 Task: Toggle the pull tags option in the git.
Action: Mouse moved to (23, 611)
Screenshot: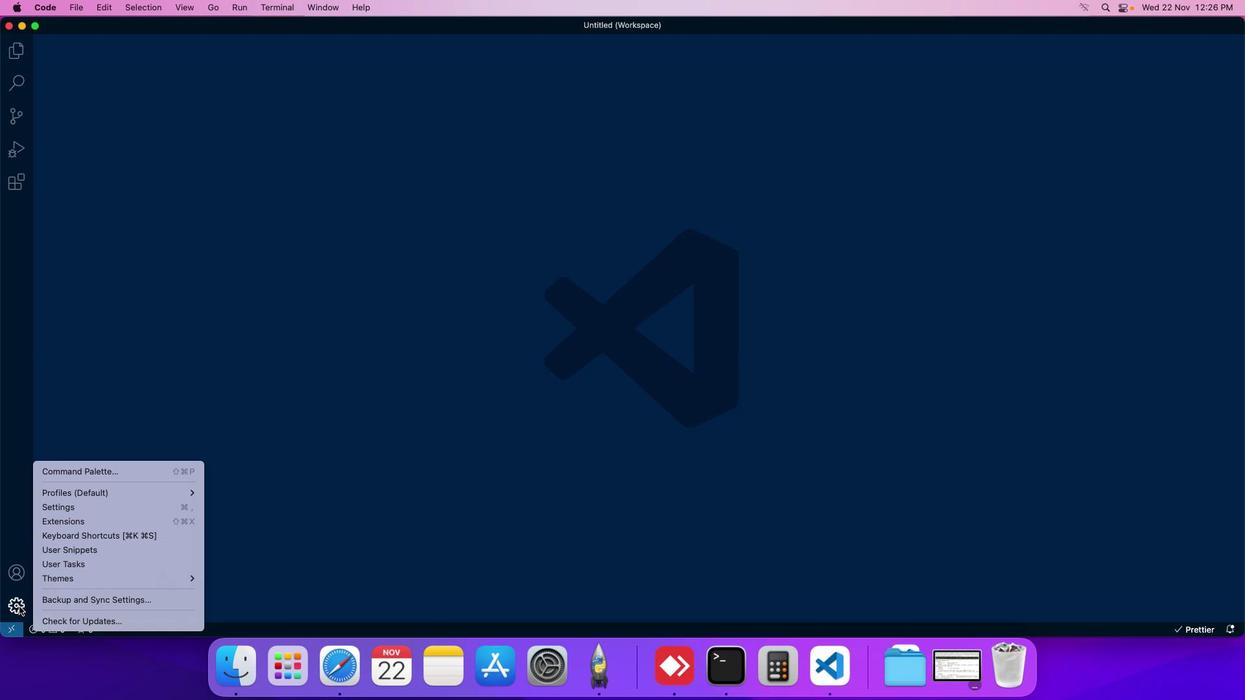 
Action: Mouse pressed left at (23, 611)
Screenshot: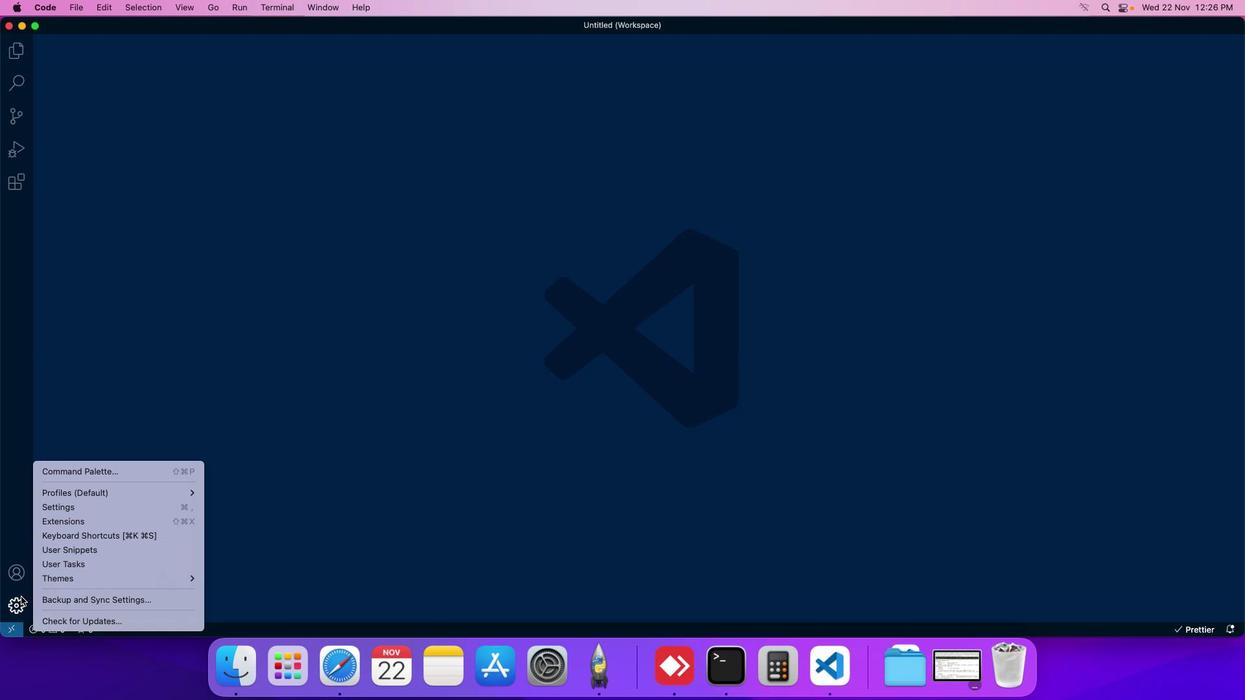 
Action: Mouse moved to (68, 513)
Screenshot: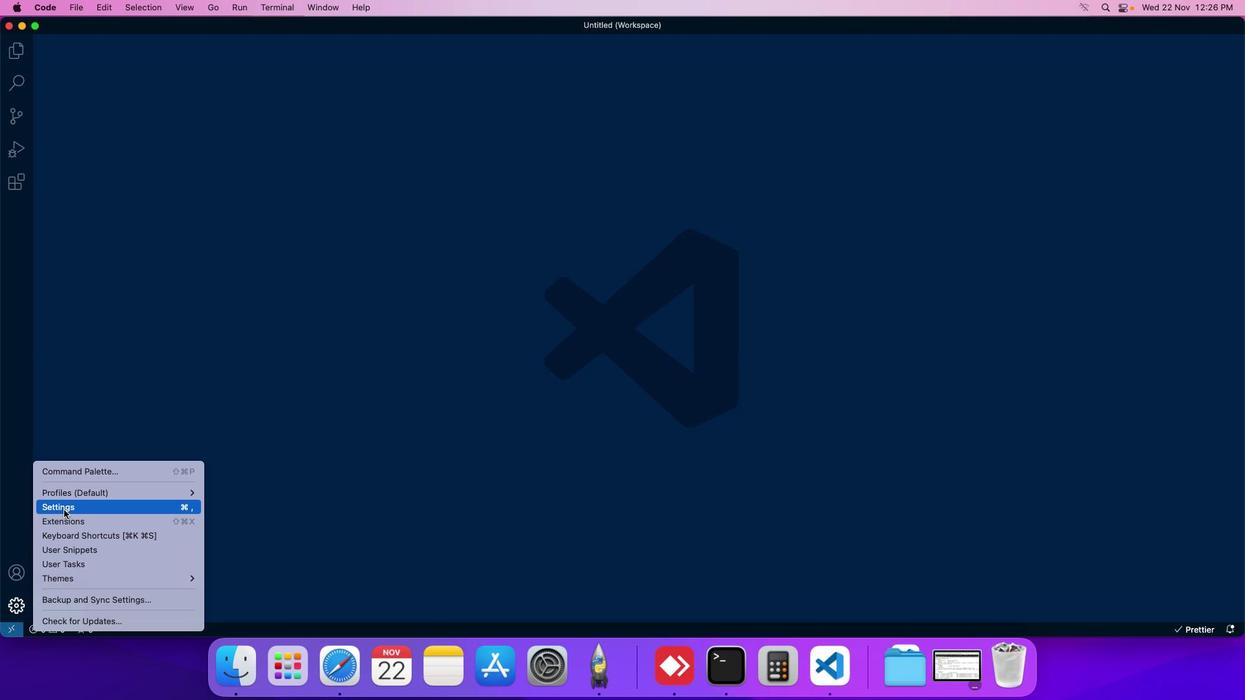 
Action: Mouse pressed left at (68, 513)
Screenshot: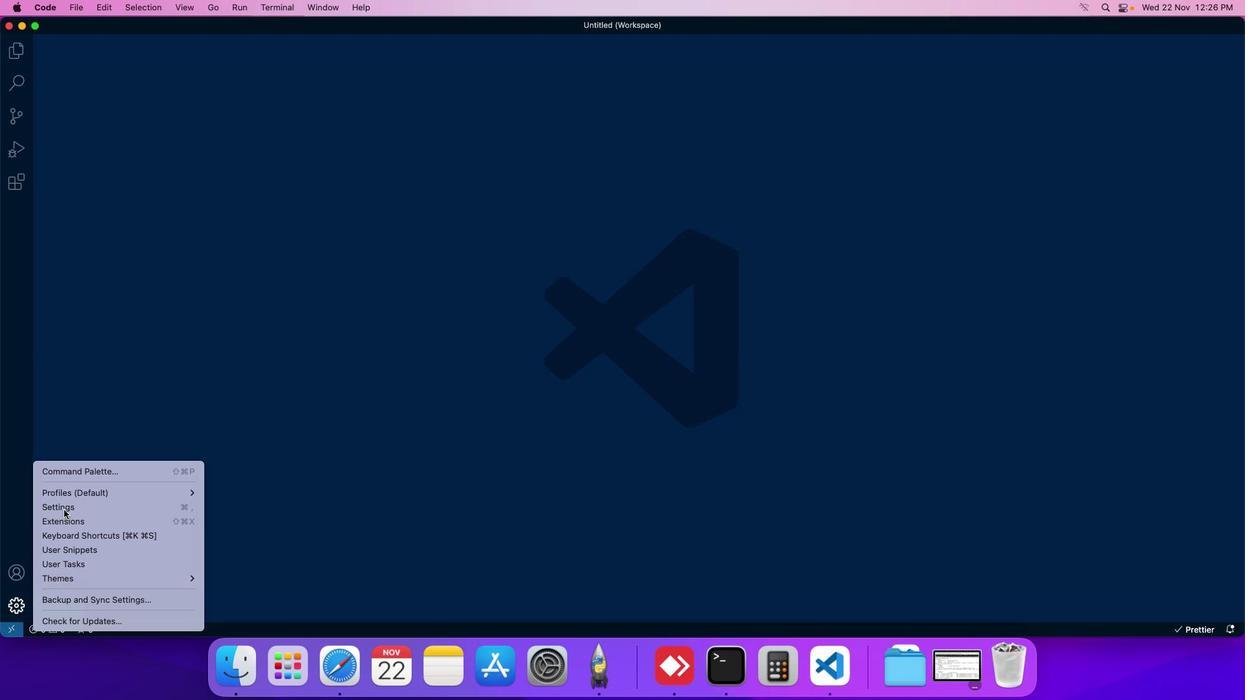 
Action: Mouse moved to (306, 108)
Screenshot: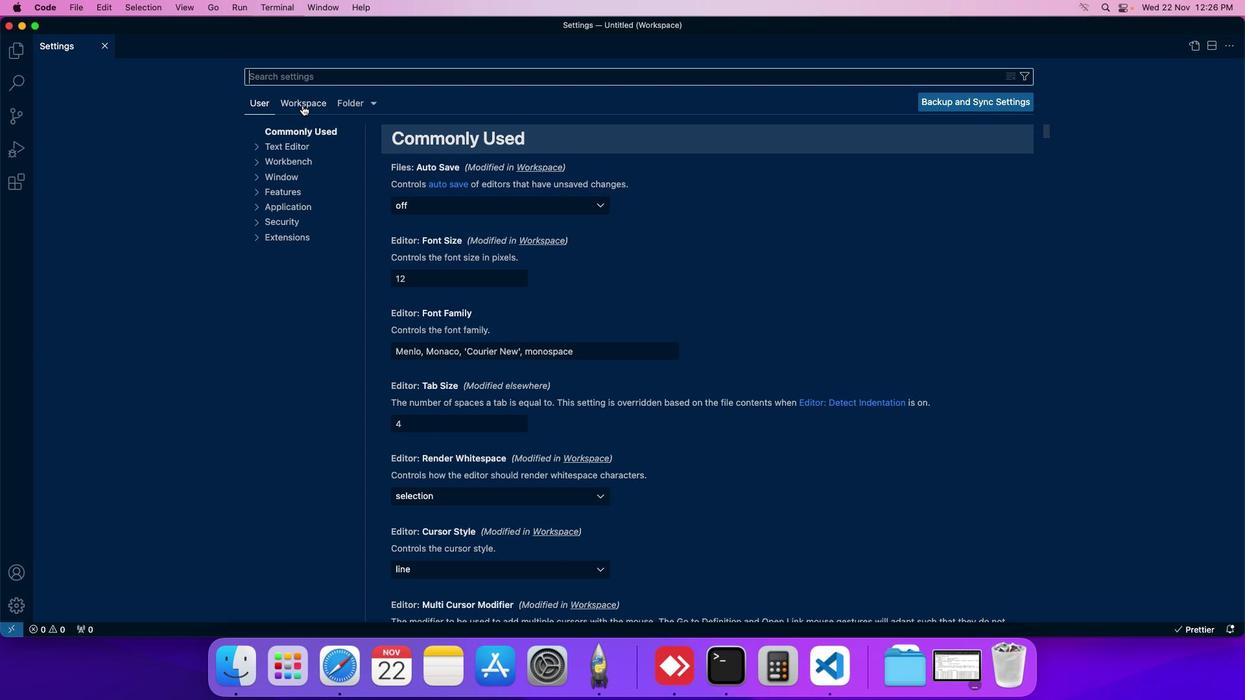 
Action: Mouse pressed left at (306, 108)
Screenshot: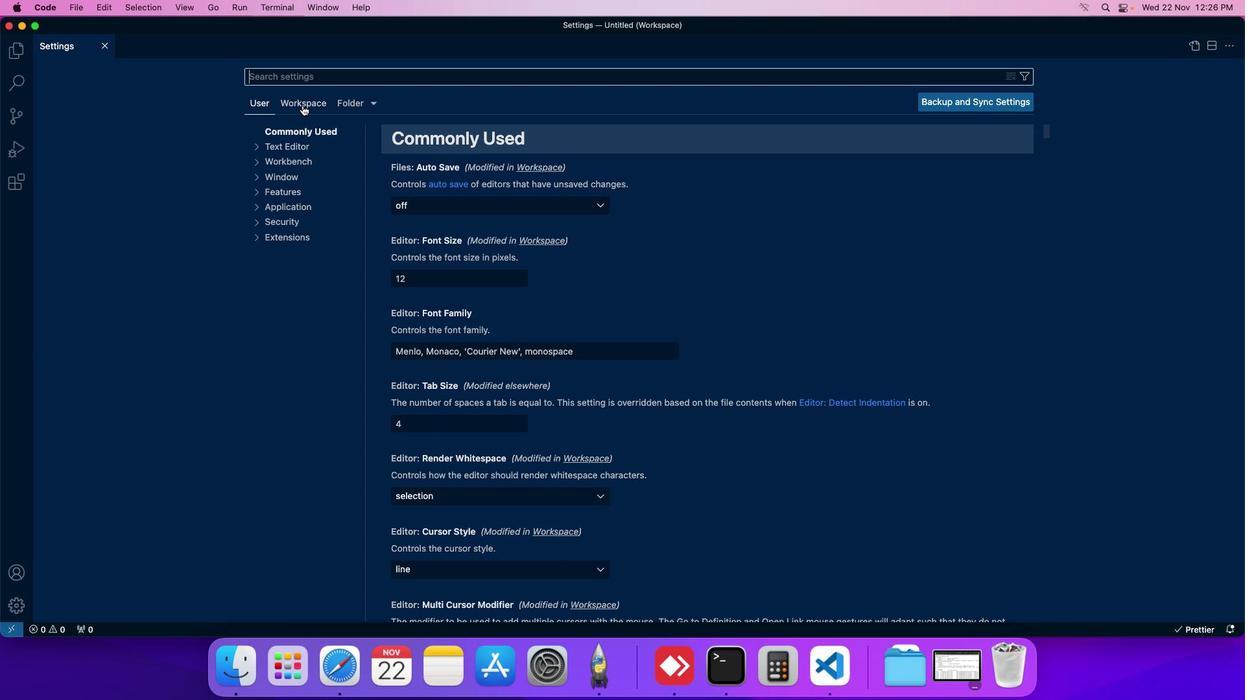 
Action: Mouse moved to (306, 224)
Screenshot: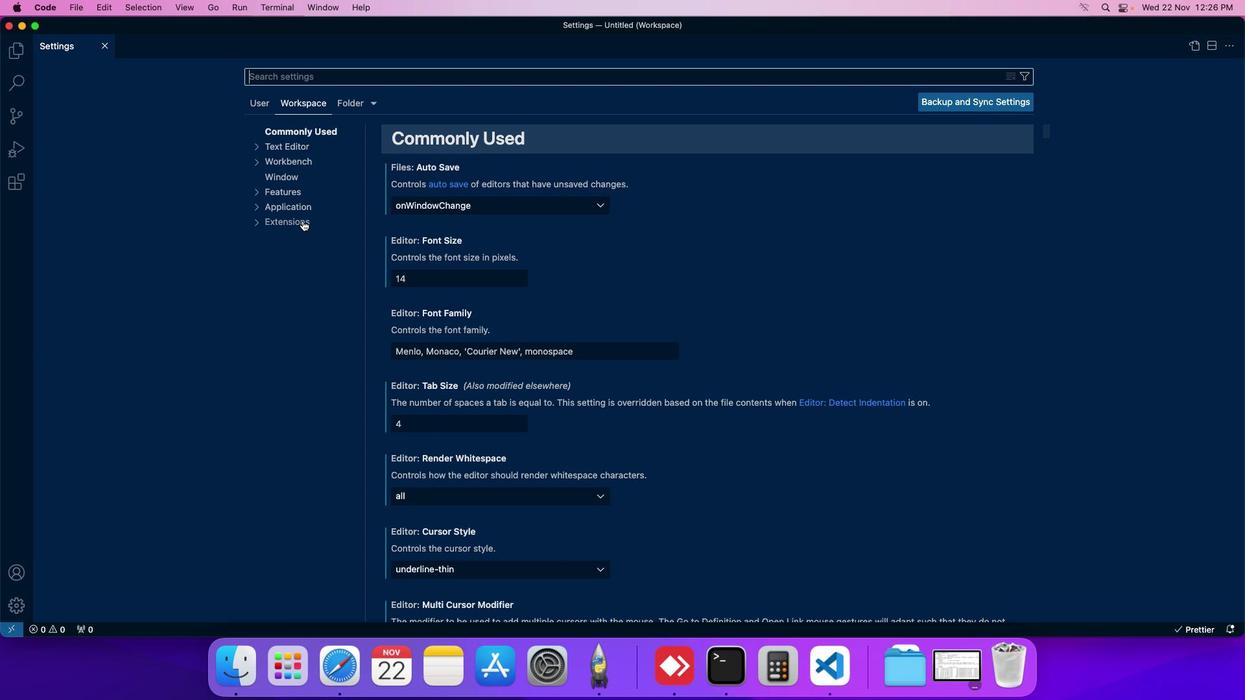 
Action: Mouse pressed left at (306, 224)
Screenshot: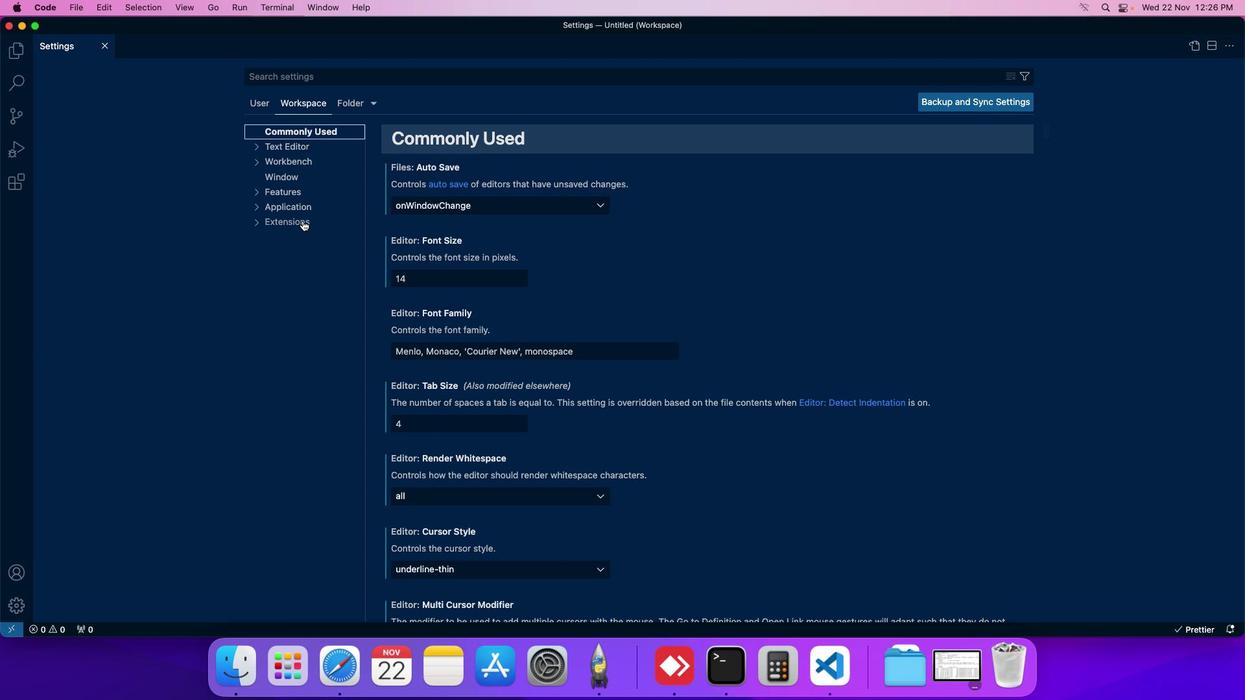 
Action: Mouse moved to (306, 284)
Screenshot: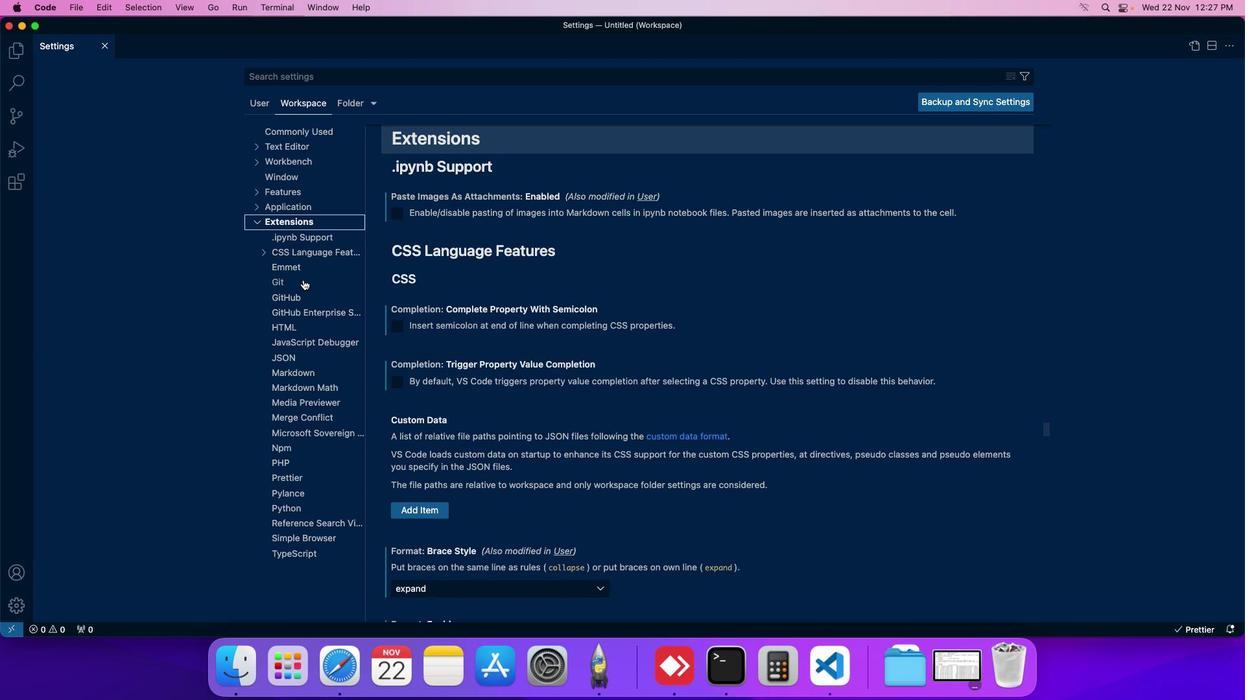 
Action: Mouse pressed left at (306, 284)
Screenshot: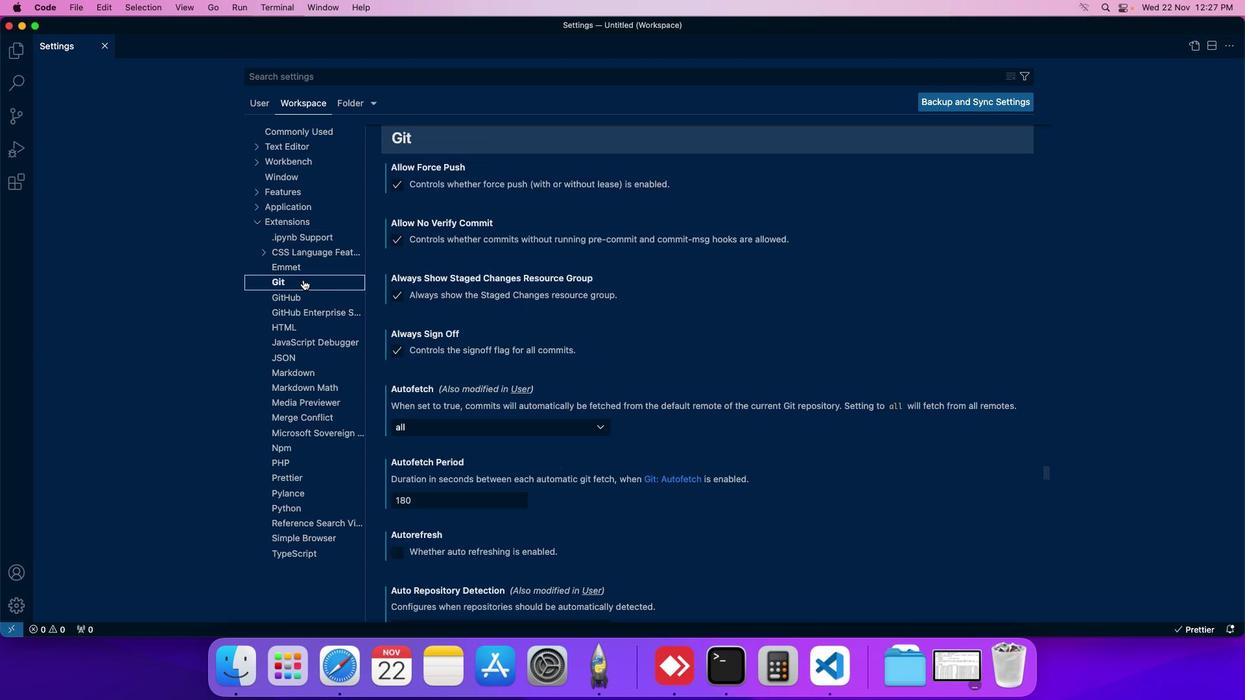 
Action: Mouse moved to (412, 365)
Screenshot: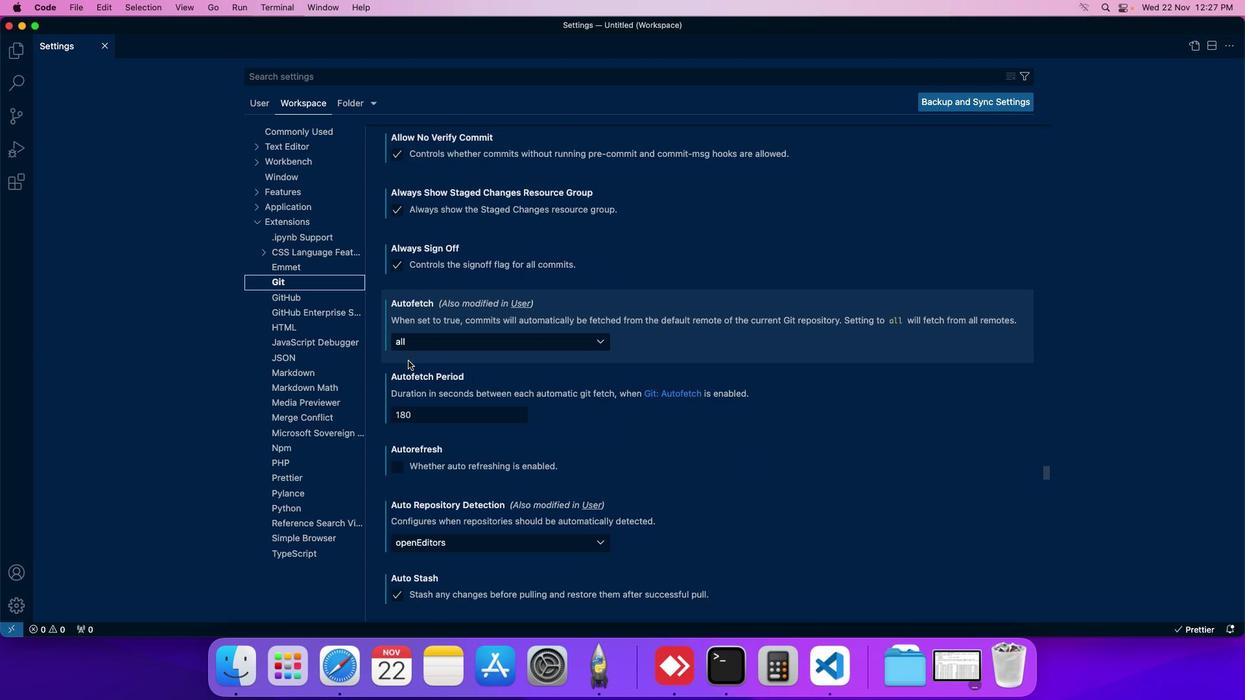 
Action: Mouse scrolled (412, 365) with delta (3, 3)
Screenshot: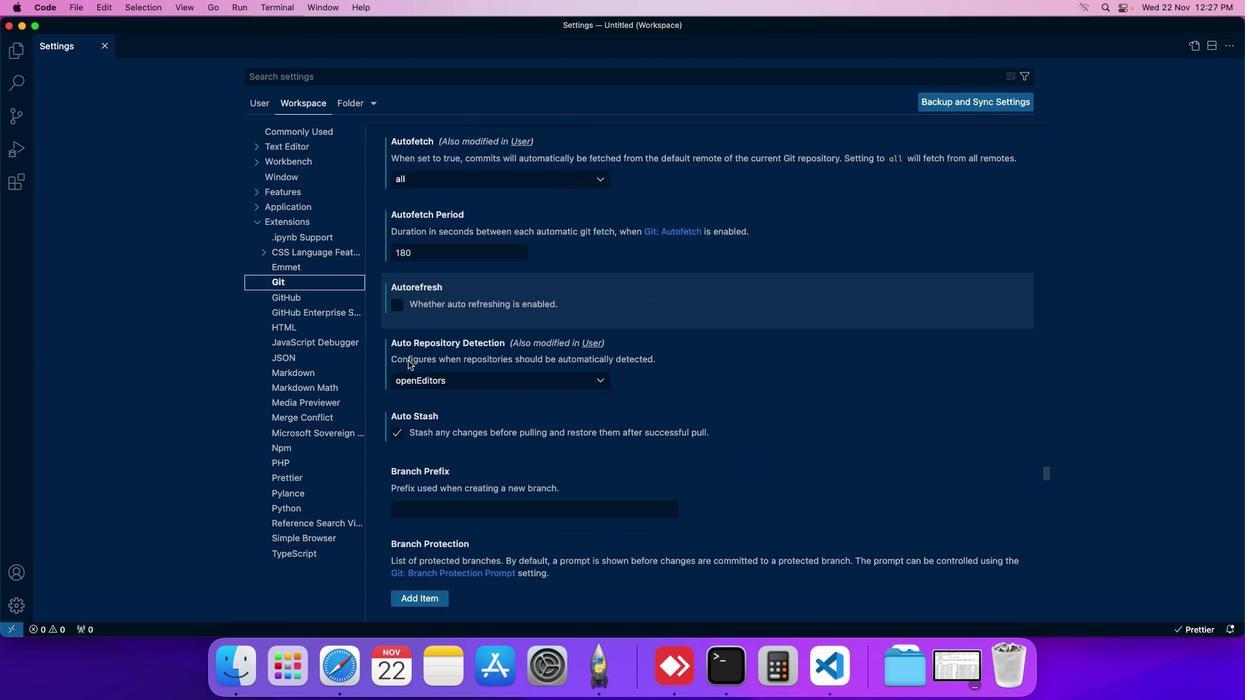 
Action: Mouse scrolled (412, 365) with delta (3, 3)
Screenshot: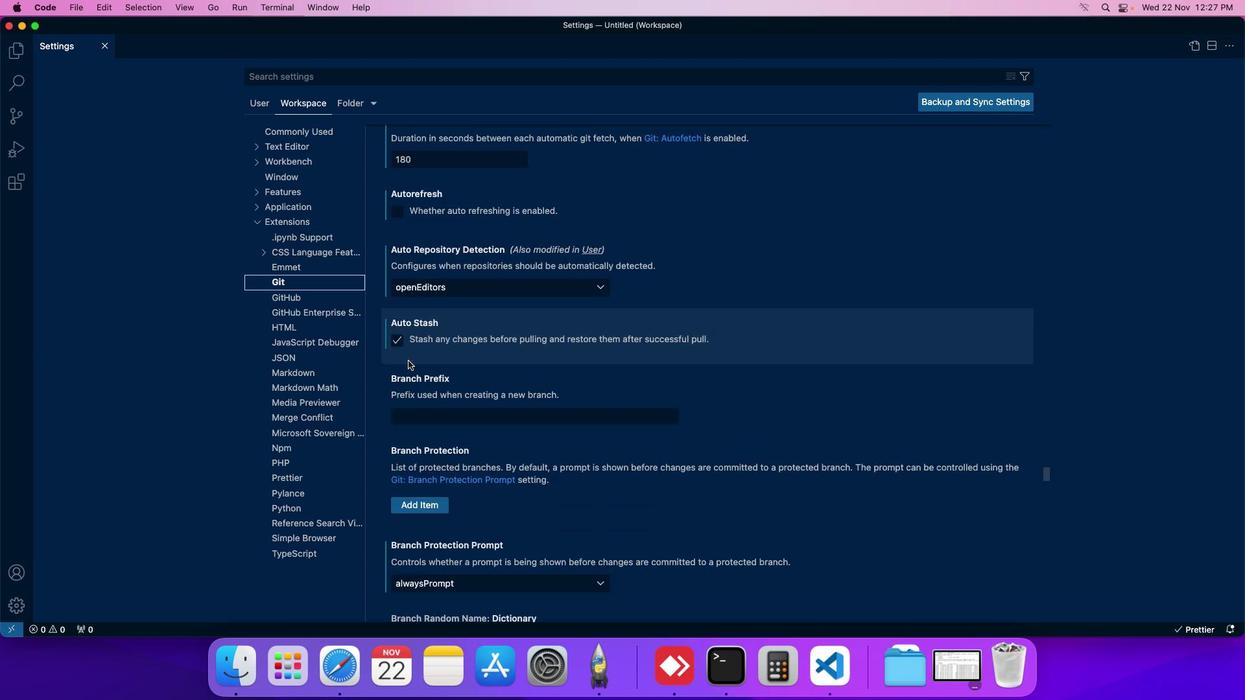 
Action: Mouse scrolled (412, 365) with delta (3, 3)
Screenshot: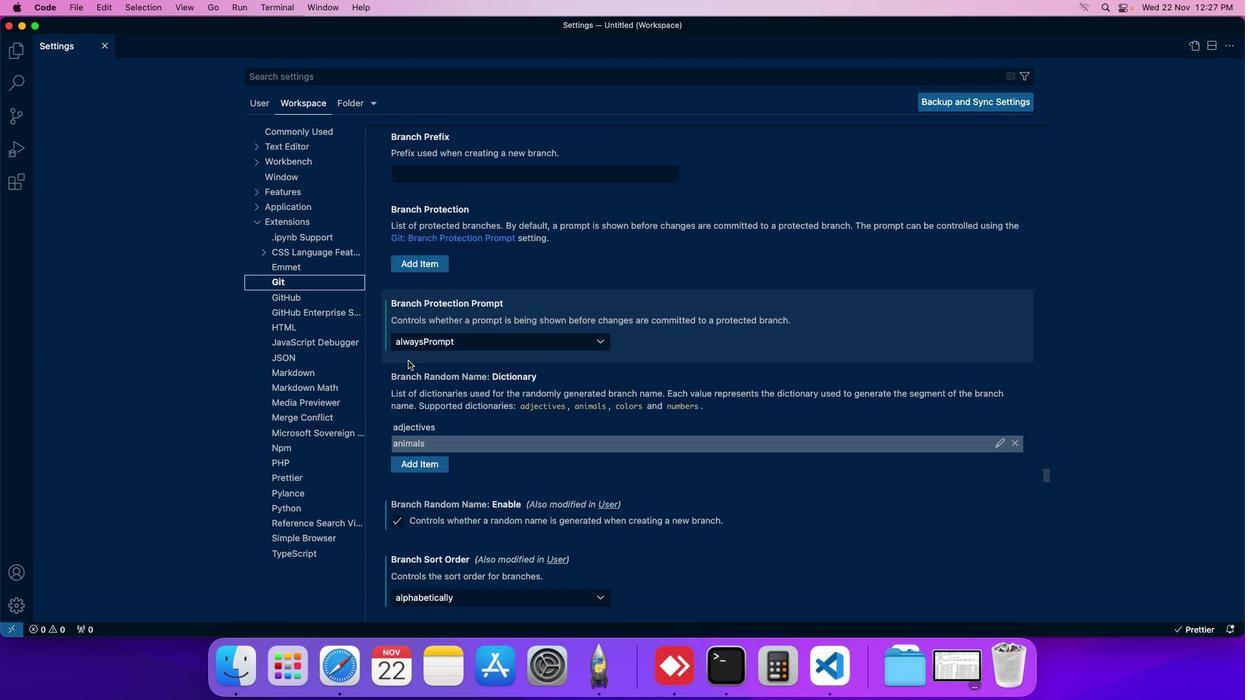 
Action: Mouse scrolled (412, 365) with delta (3, 3)
Screenshot: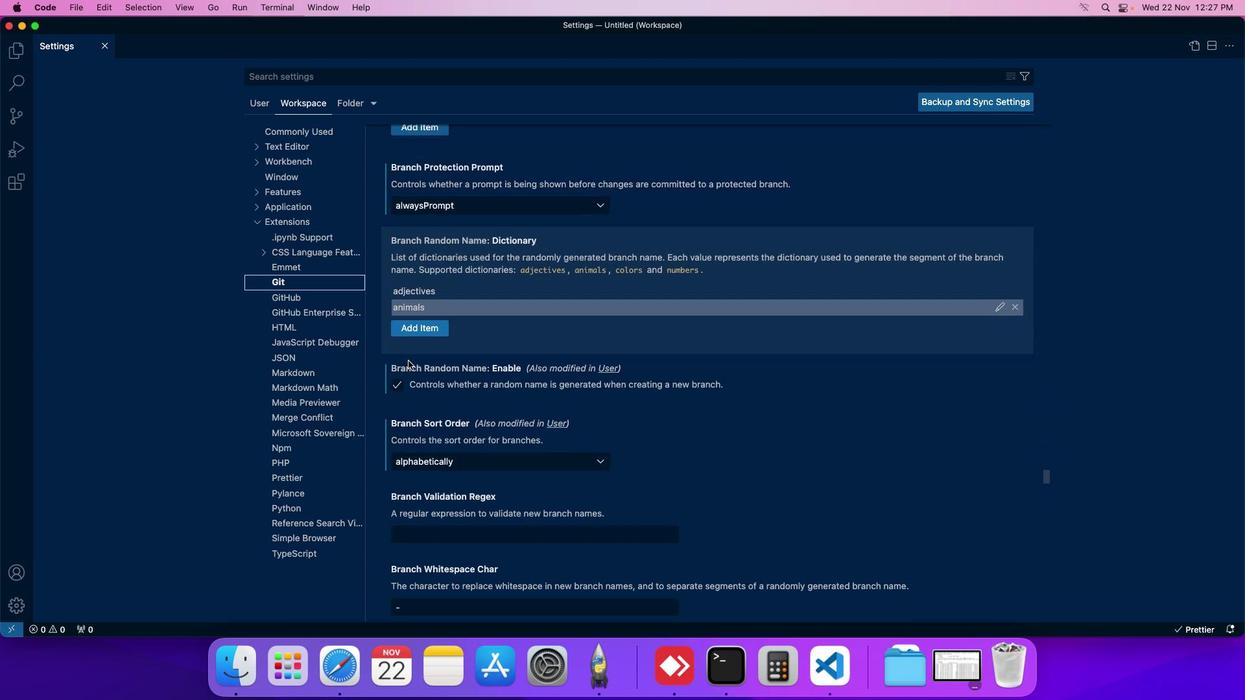 
Action: Mouse scrolled (412, 365) with delta (3, 3)
Screenshot: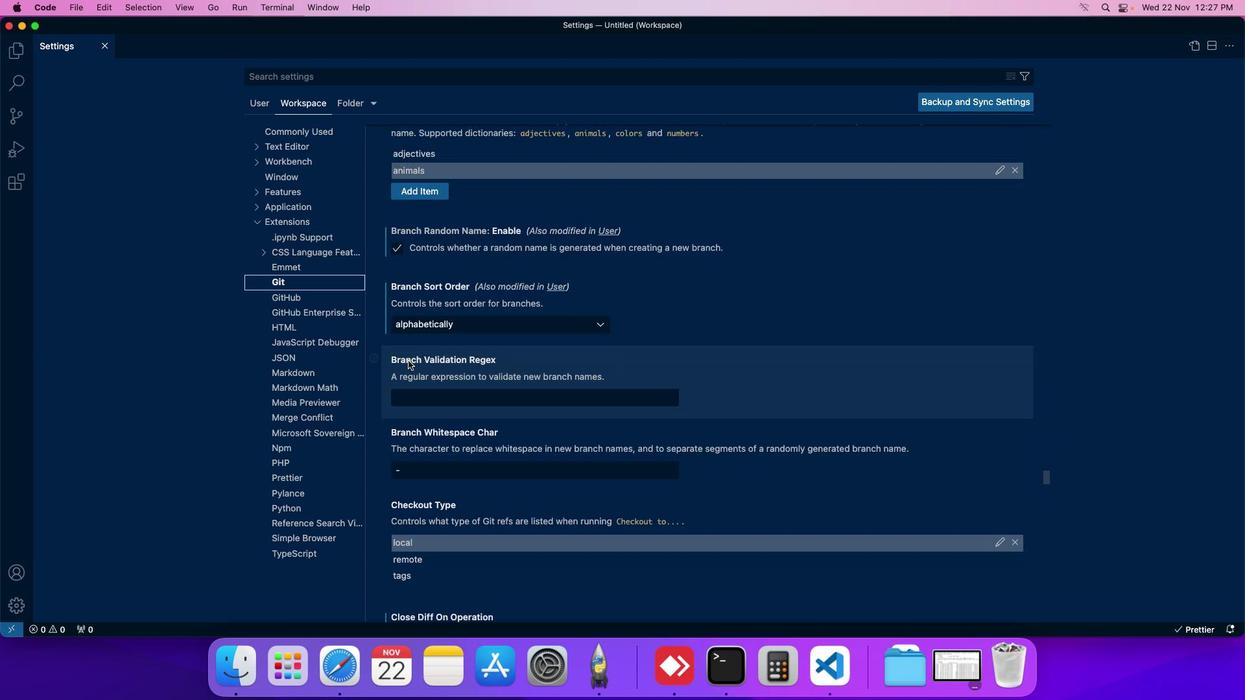 
Action: Mouse scrolled (412, 365) with delta (3, 3)
Screenshot: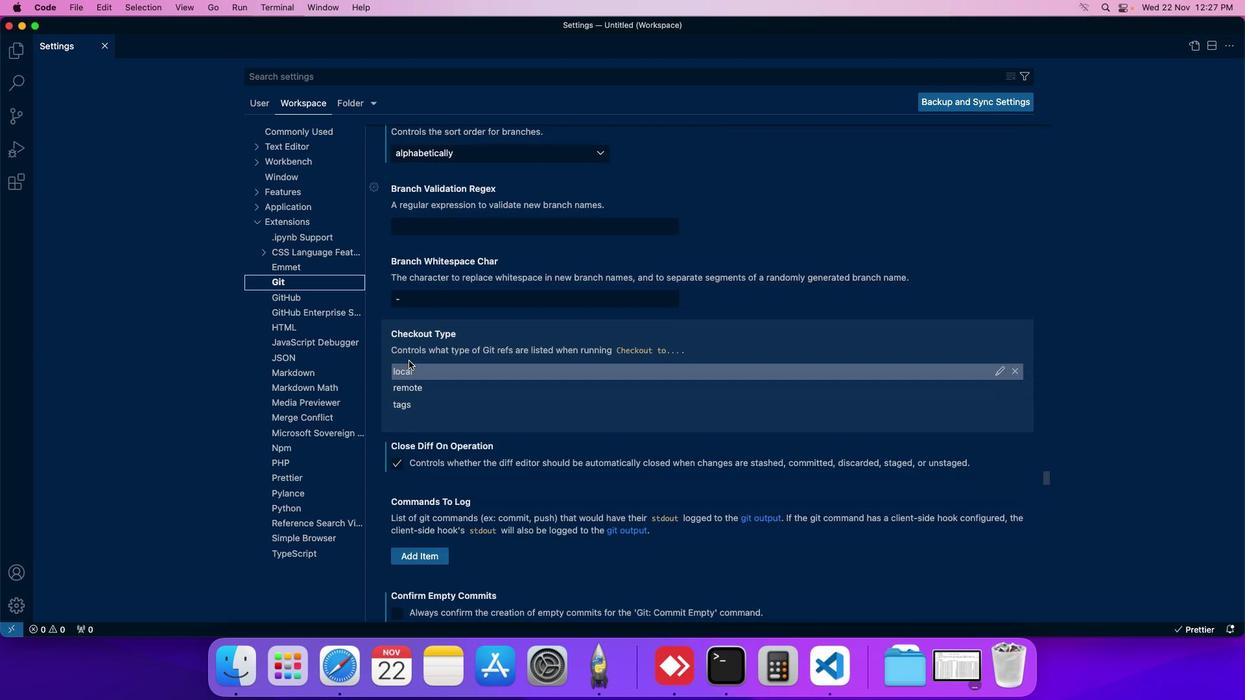 
Action: Mouse moved to (412, 365)
Screenshot: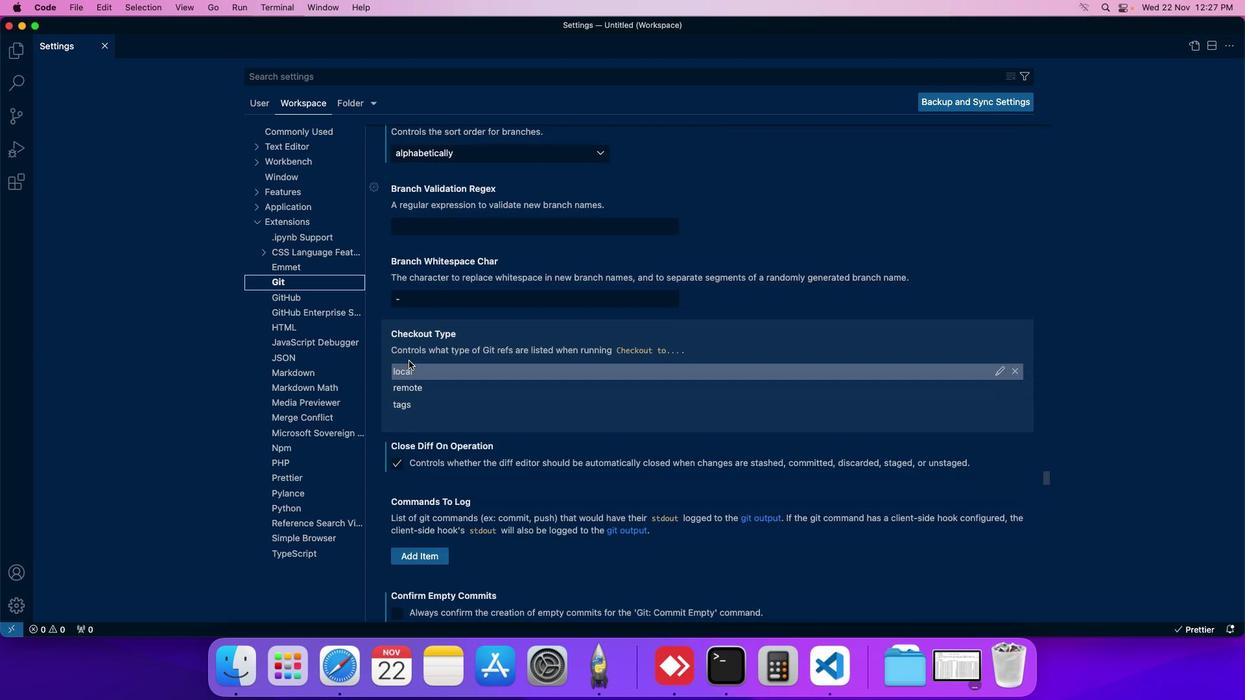 
Action: Mouse scrolled (412, 365) with delta (3, 3)
Screenshot: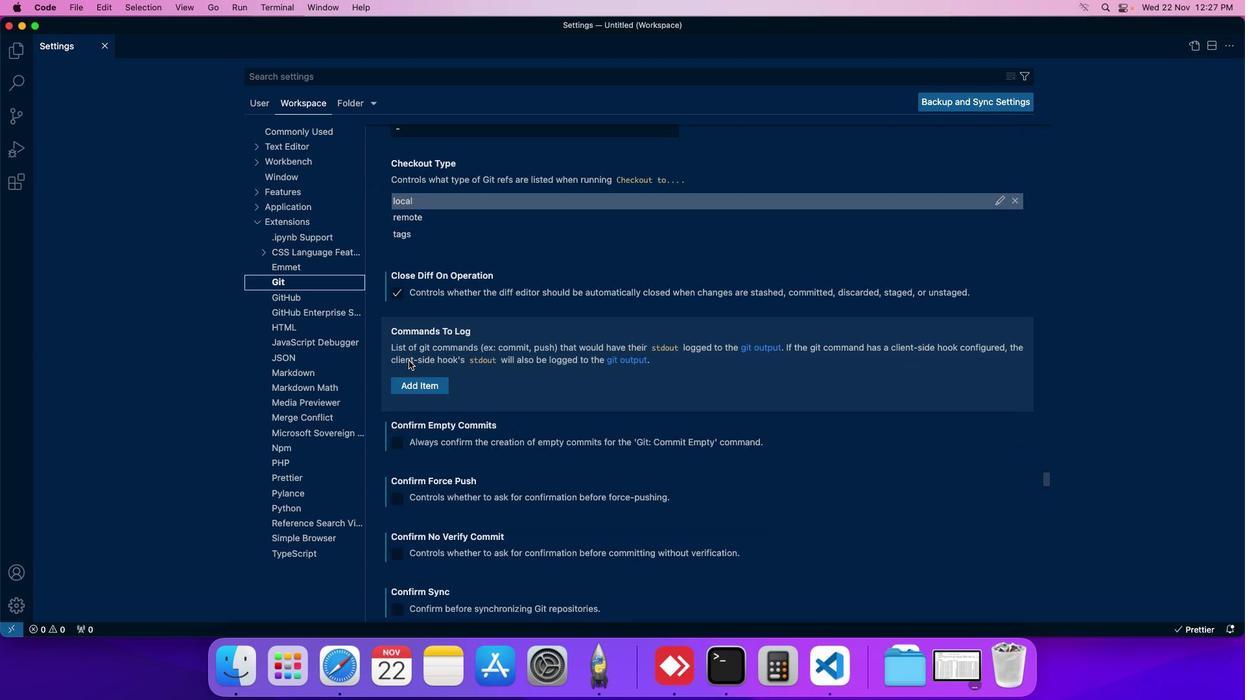 
Action: Mouse scrolled (412, 365) with delta (3, 3)
Screenshot: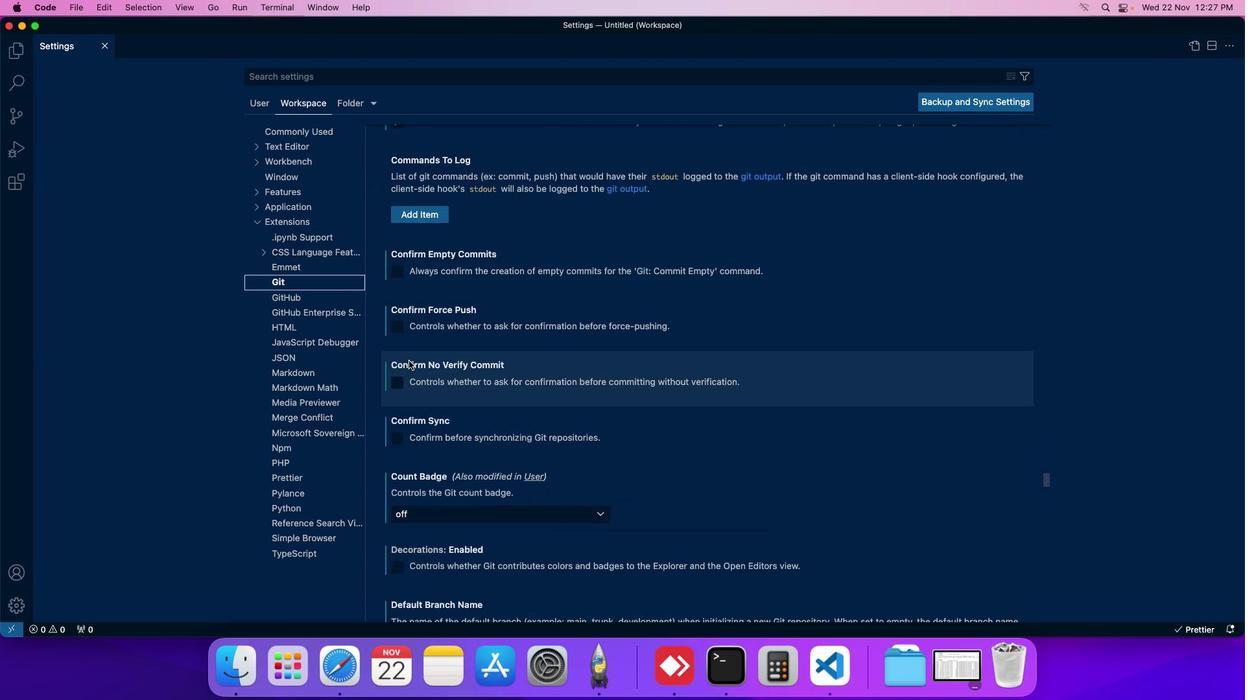 
Action: Mouse scrolled (412, 365) with delta (3, 3)
Screenshot: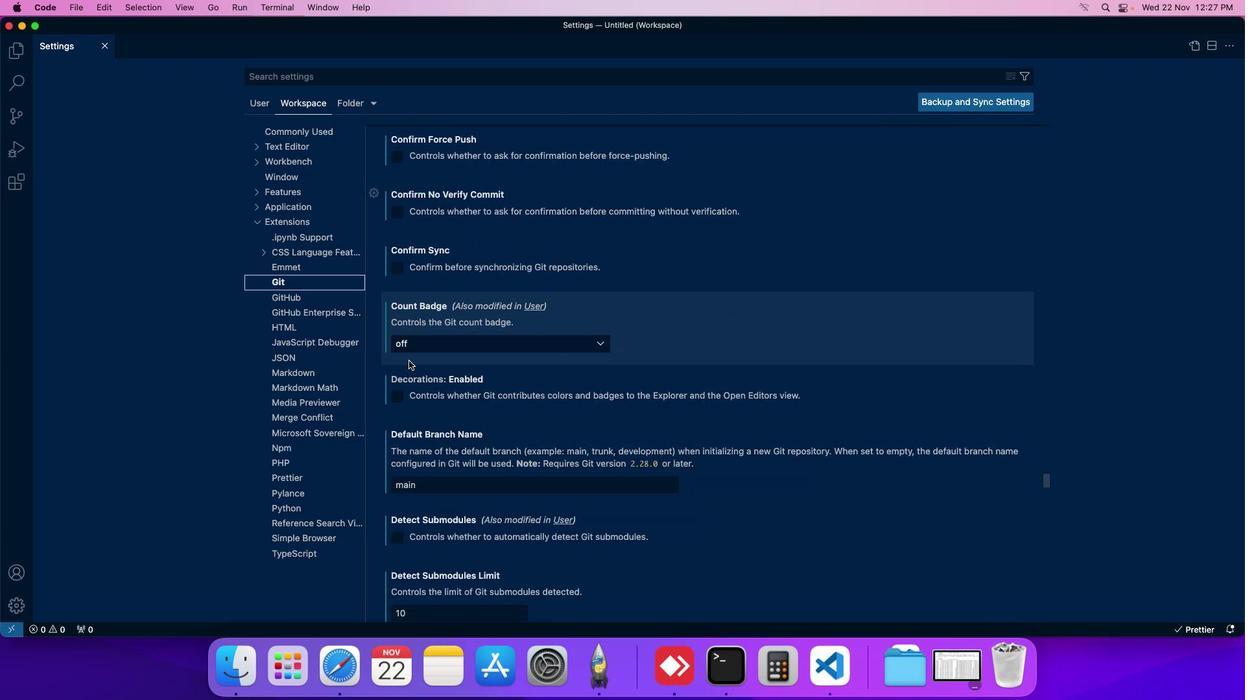 
Action: Mouse scrolled (412, 365) with delta (3, 3)
Screenshot: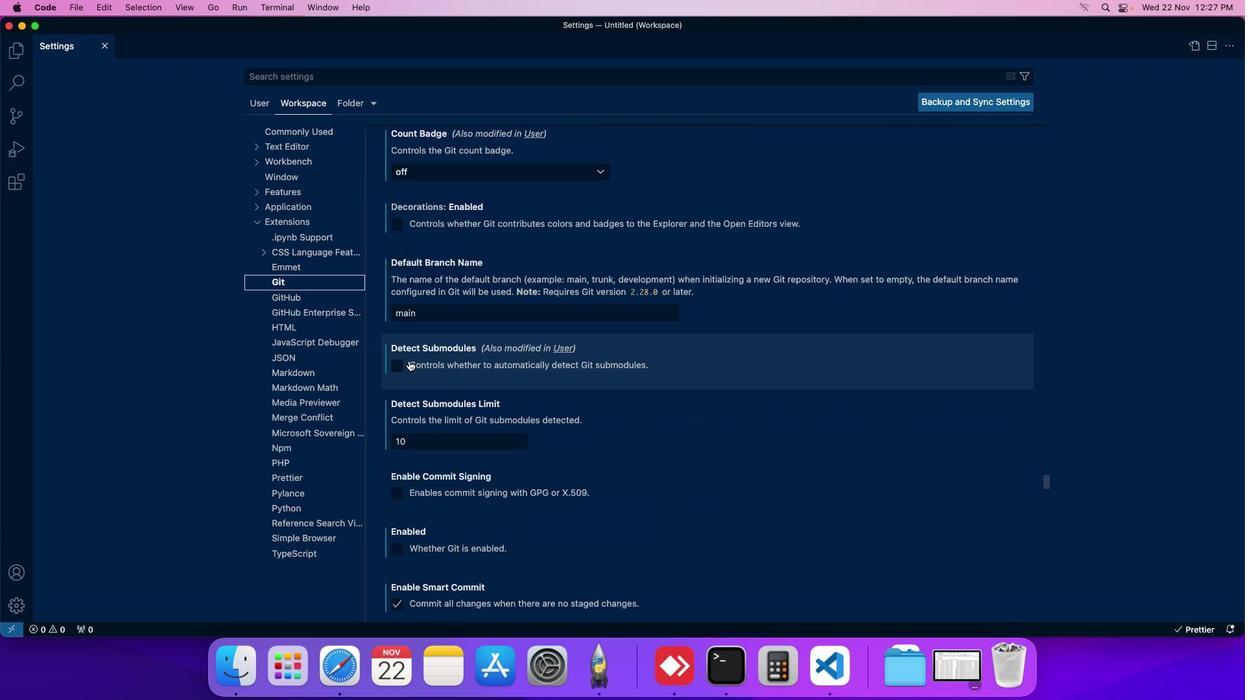 
Action: Mouse scrolled (412, 365) with delta (3, 3)
Screenshot: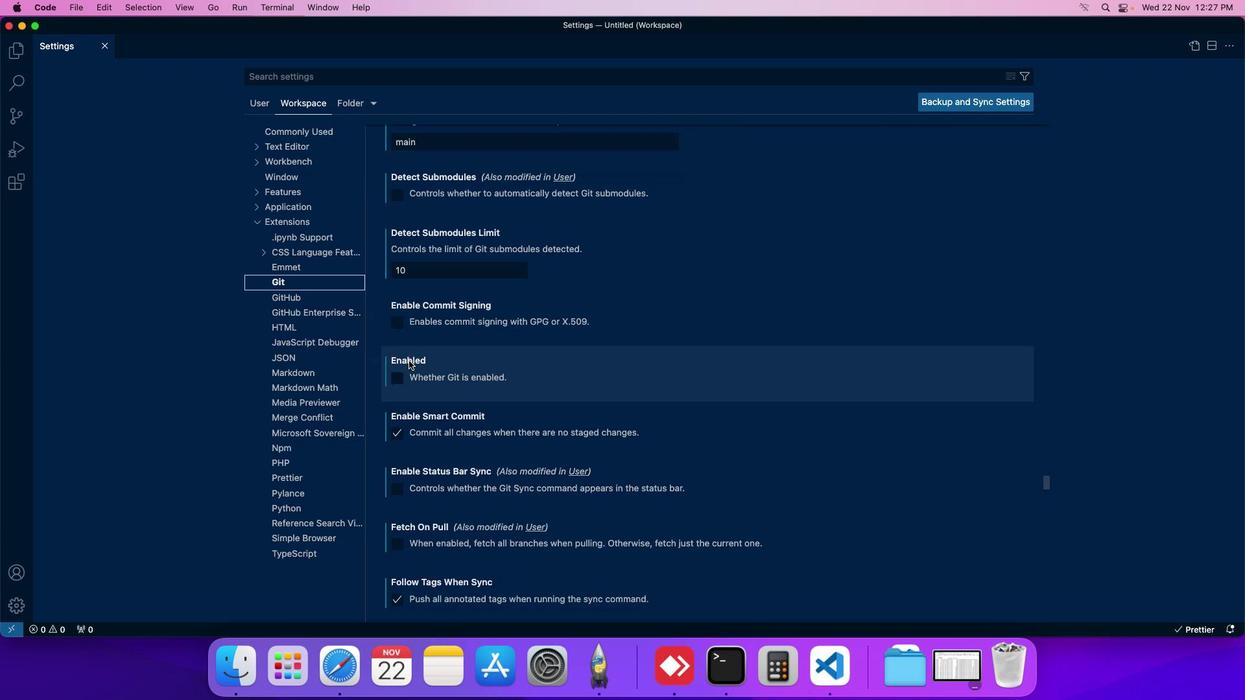 
Action: Mouse scrolled (412, 365) with delta (3, 3)
Screenshot: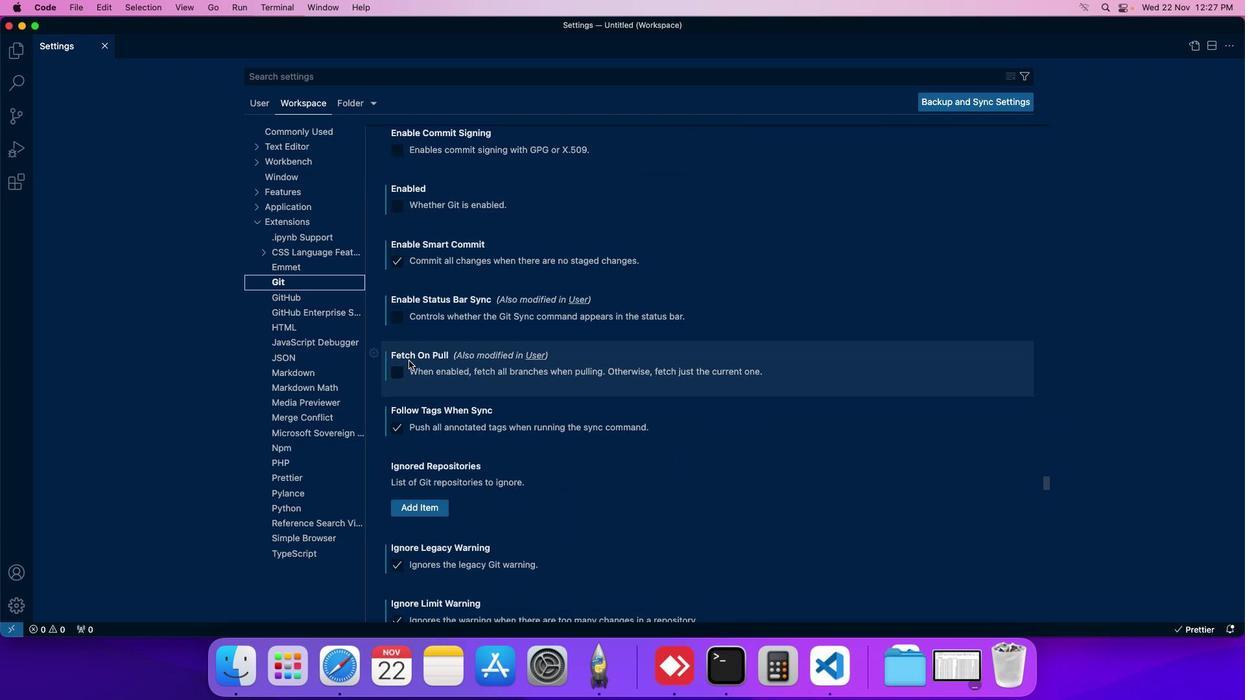 
Action: Mouse scrolled (412, 365) with delta (3, 3)
Screenshot: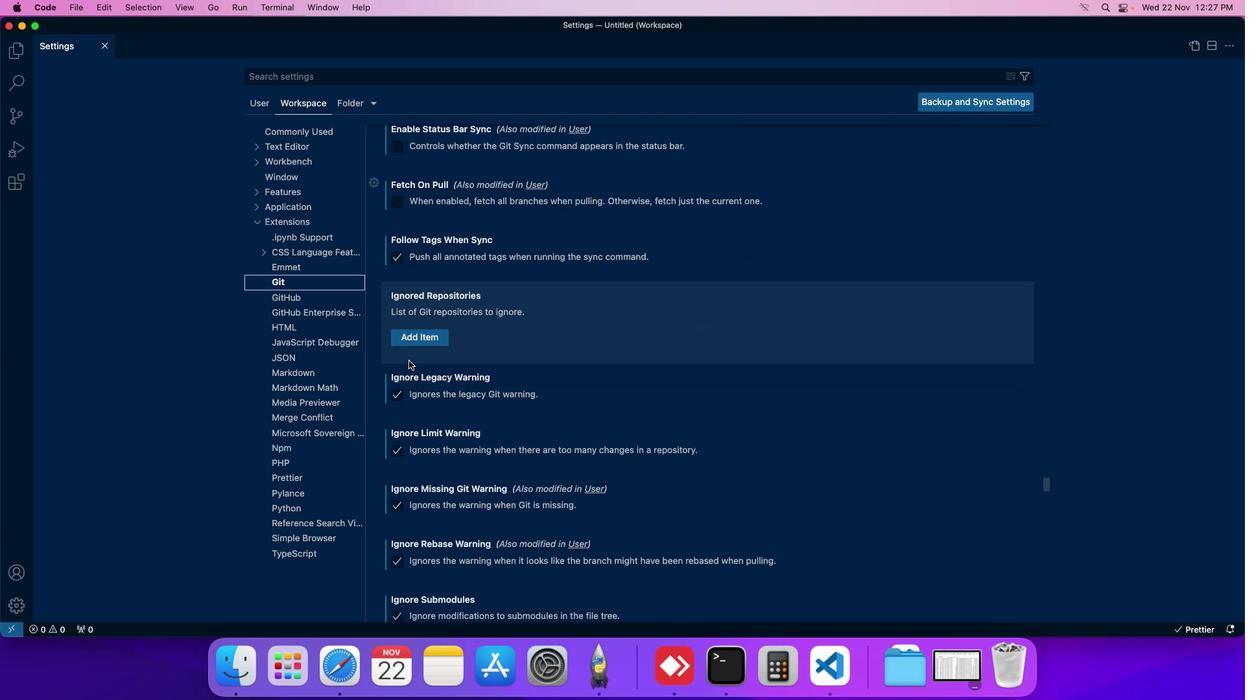 
Action: Mouse scrolled (412, 365) with delta (3, 3)
Screenshot: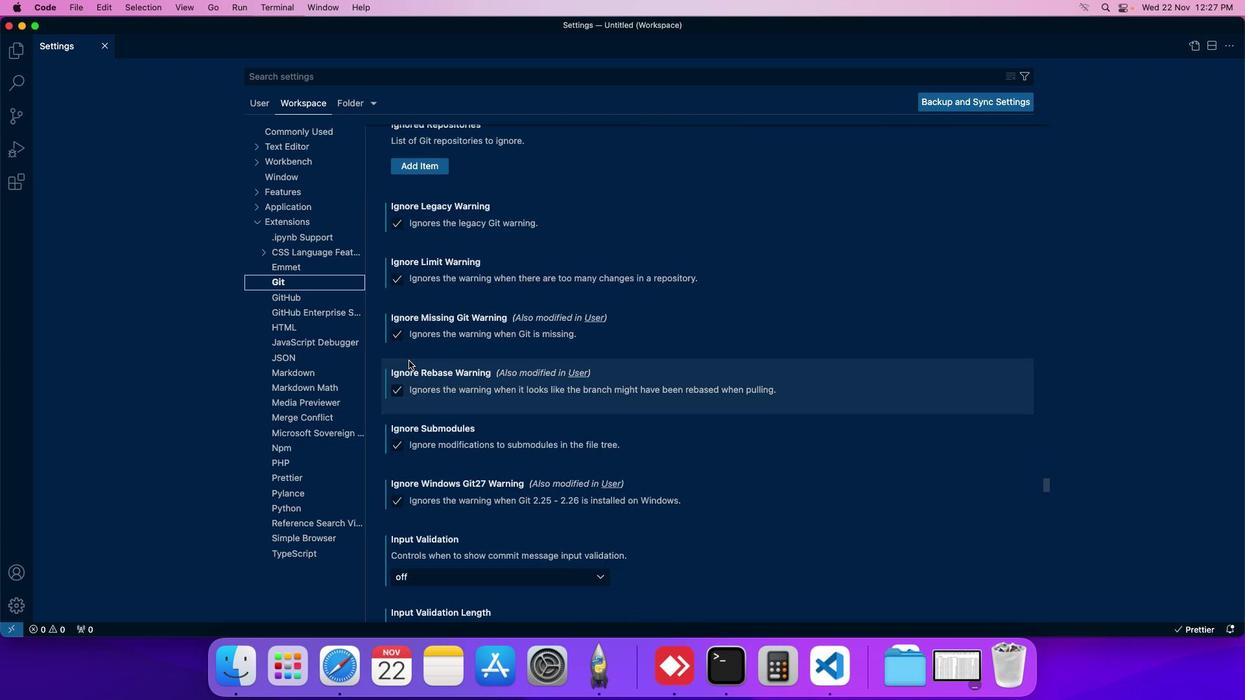 
Action: Mouse scrolled (412, 365) with delta (3, 3)
Screenshot: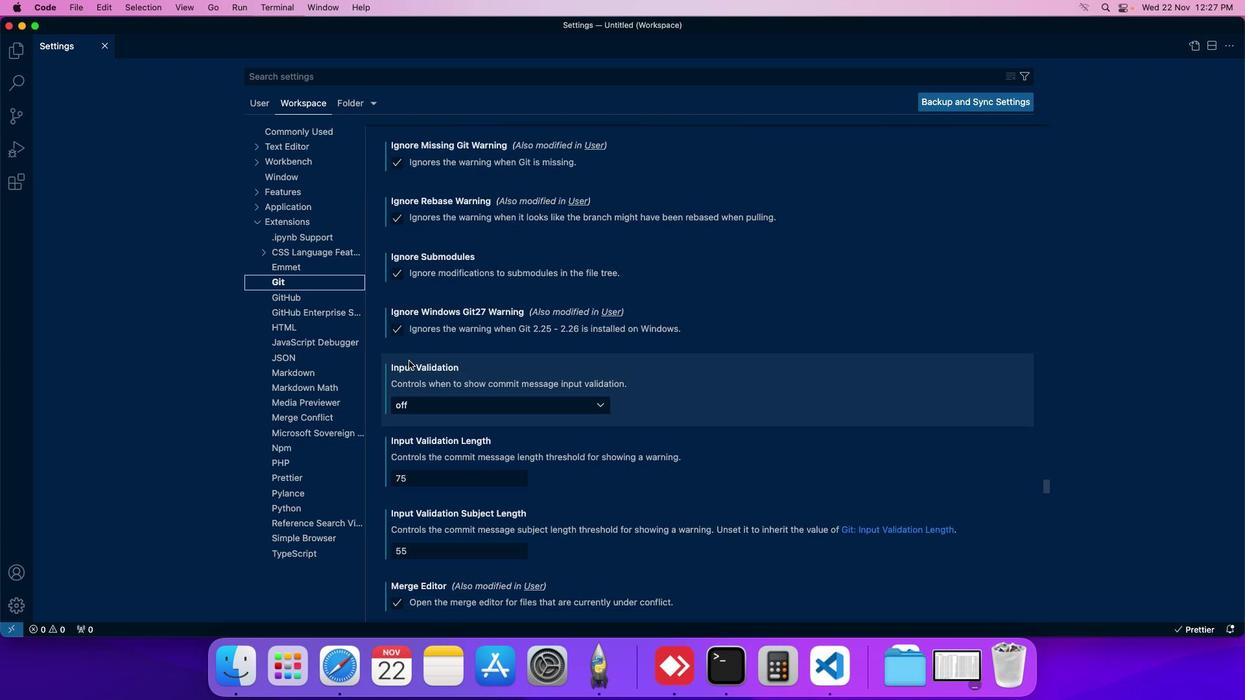 
Action: Mouse scrolled (412, 365) with delta (3, 3)
Screenshot: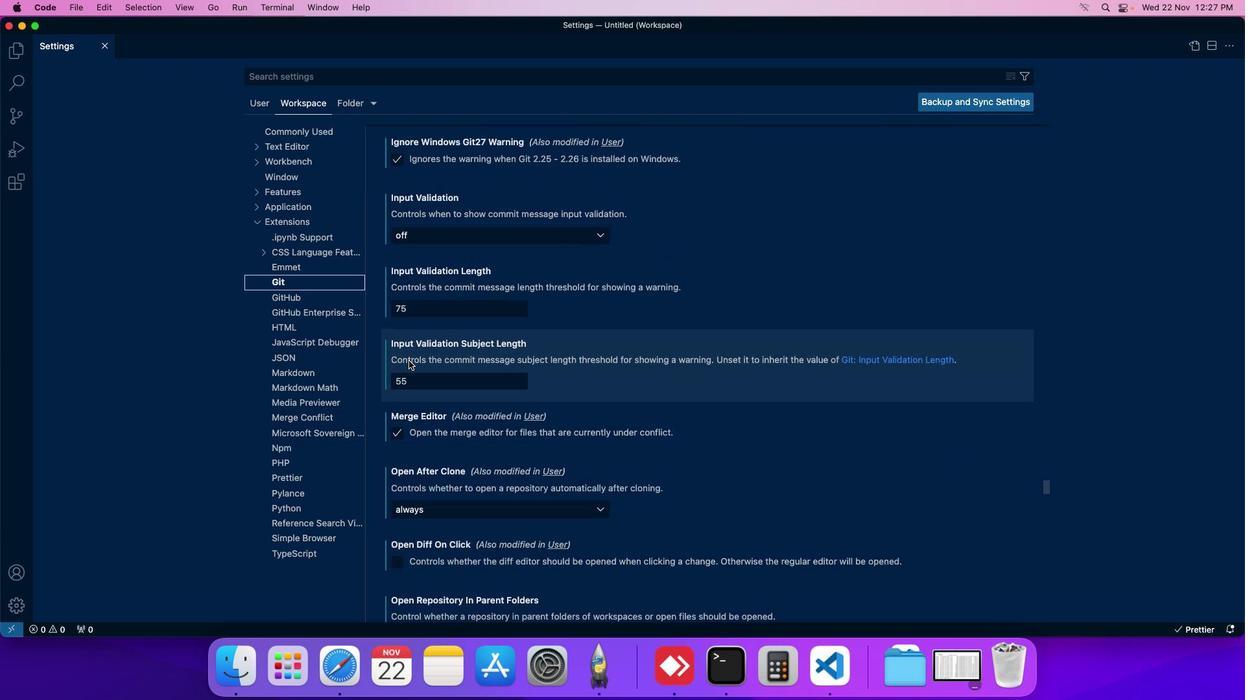 
Action: Mouse scrolled (412, 365) with delta (3, 3)
Screenshot: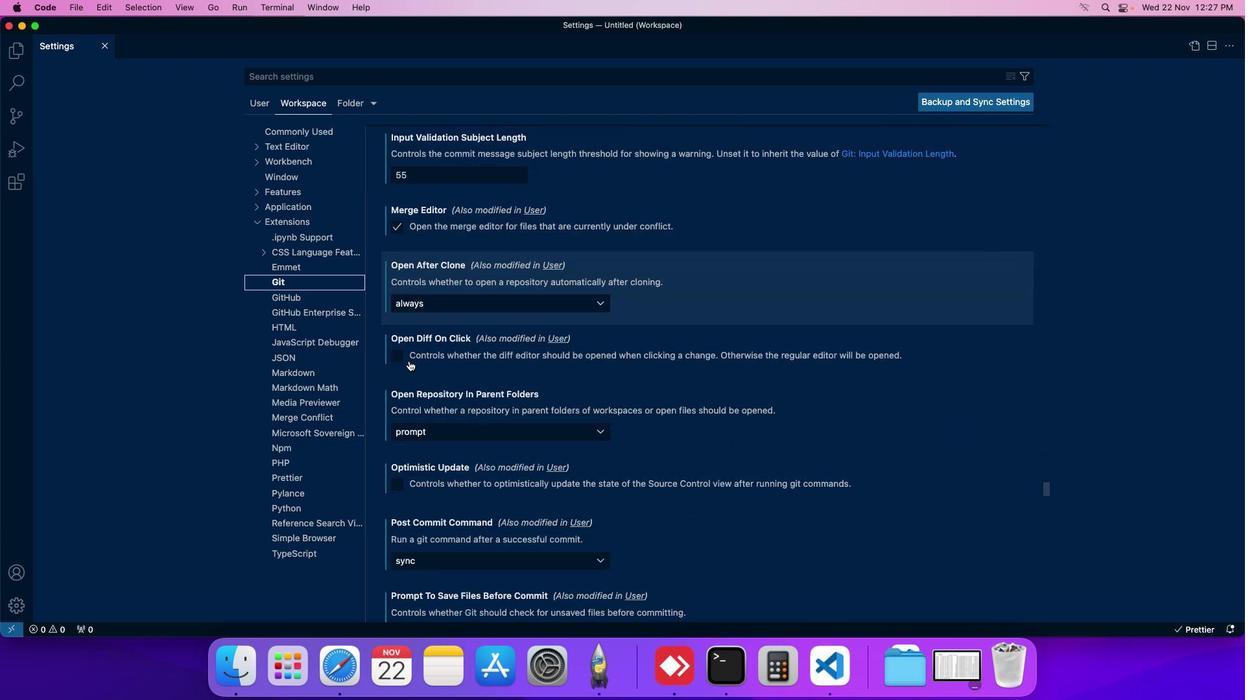 
Action: Mouse scrolled (412, 365) with delta (3, 3)
Screenshot: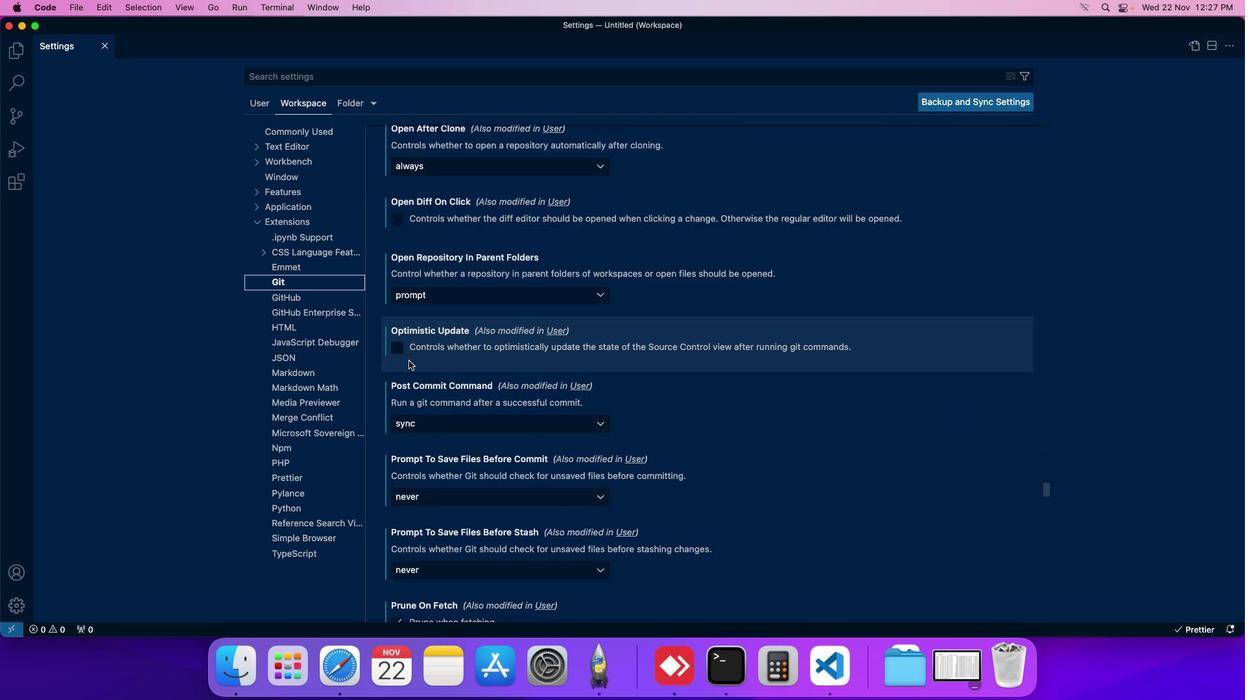 
Action: Mouse scrolled (412, 365) with delta (3, 3)
Screenshot: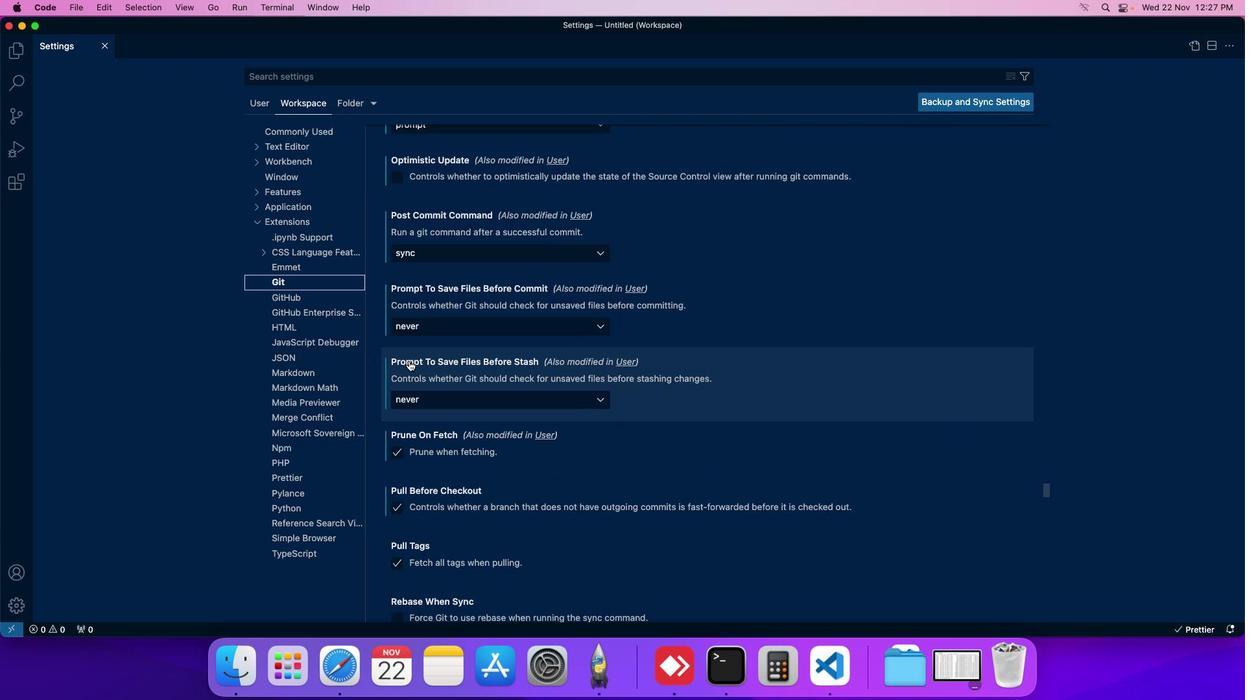 
Action: Mouse scrolled (412, 365) with delta (3, 3)
Screenshot: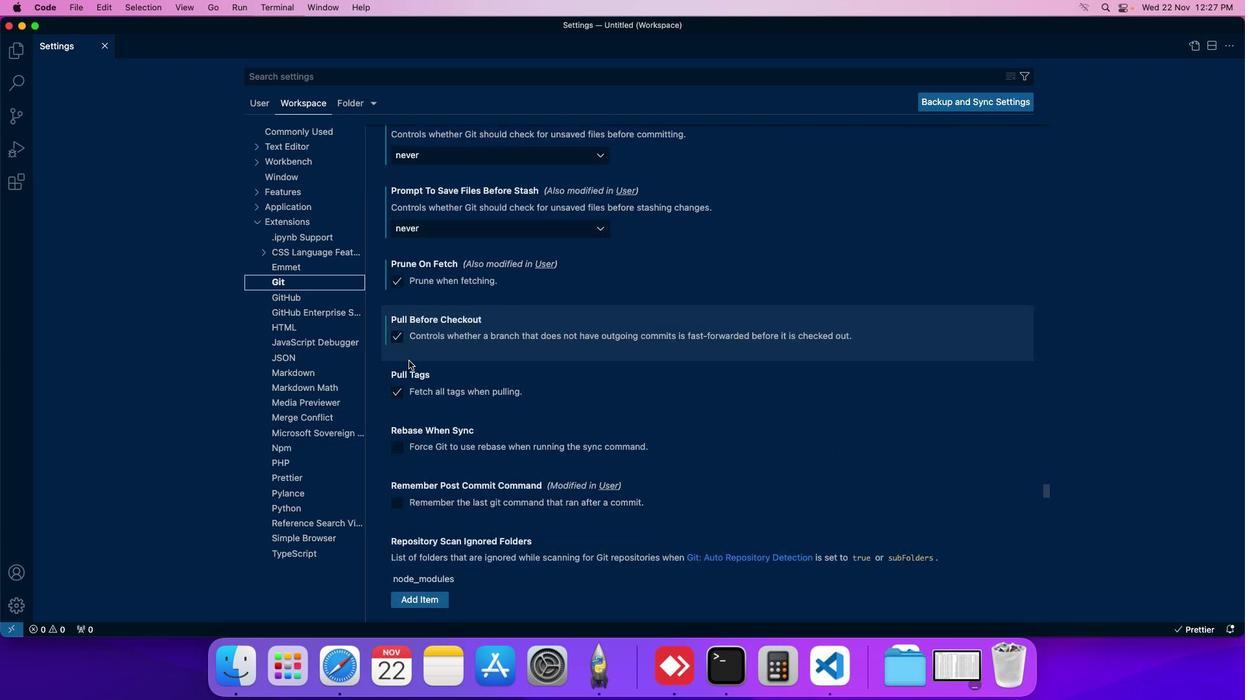 
Action: Mouse moved to (403, 391)
Screenshot: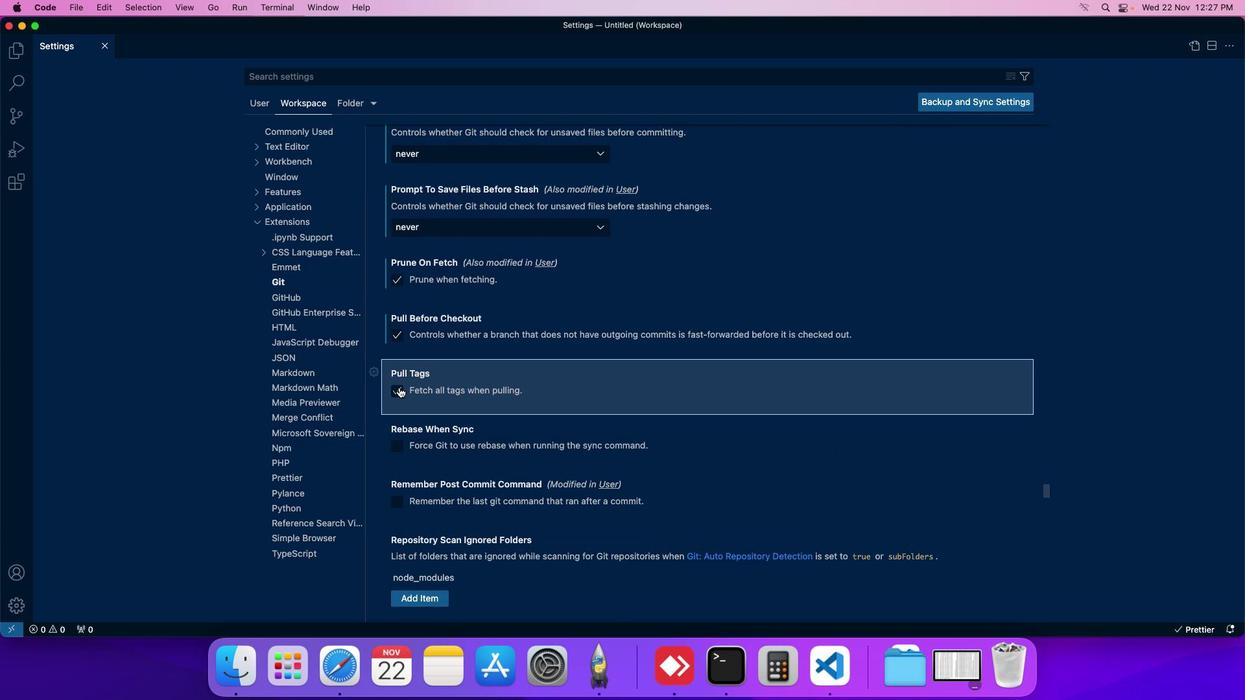 
Action: Mouse pressed left at (403, 391)
Screenshot: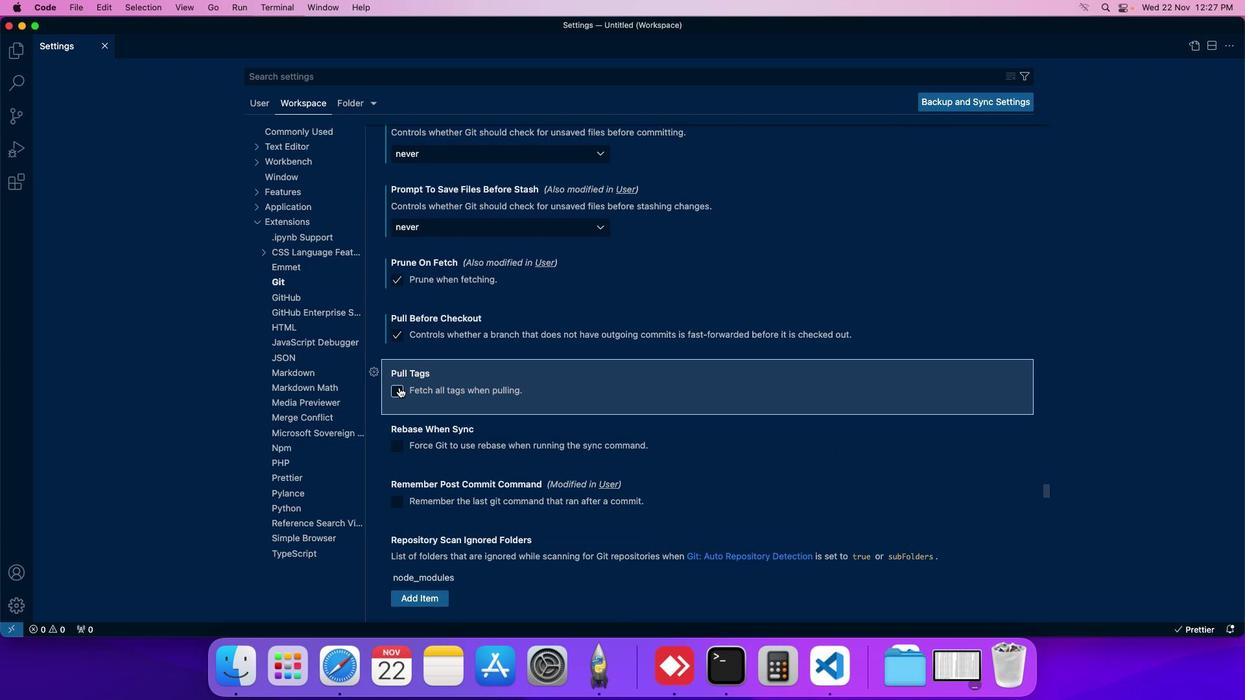 
Action: Mouse moved to (407, 394)
Screenshot: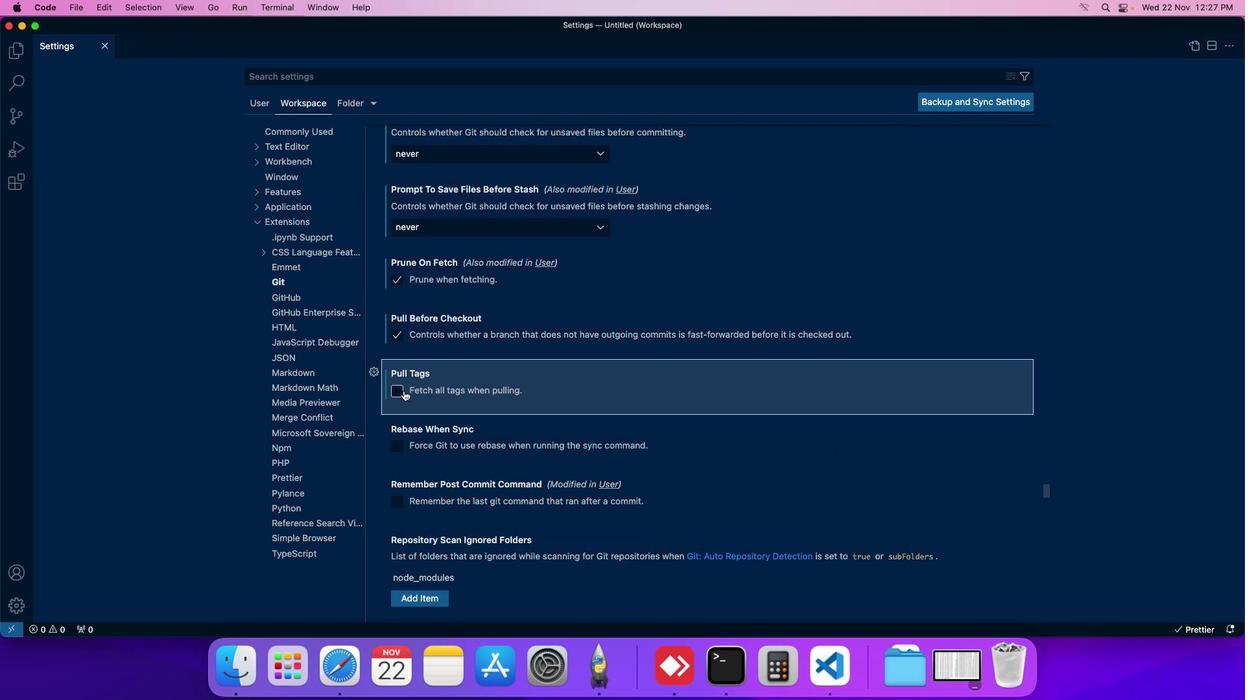 
